 Task: Add 'New Task' to the Quick Access Toolbar in Outlook.
Action: Mouse moved to (37, 25)
Screenshot: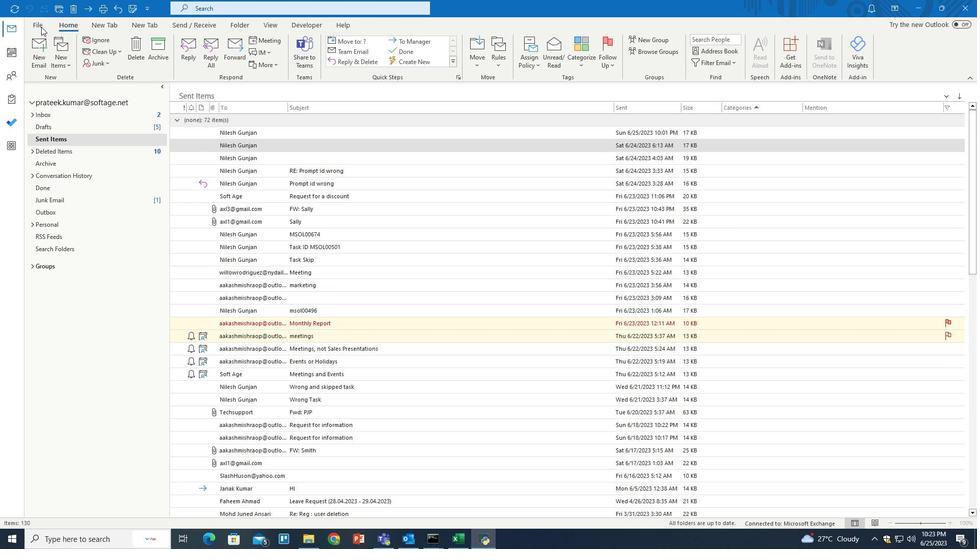 
Action: Mouse pressed left at (37, 25)
Screenshot: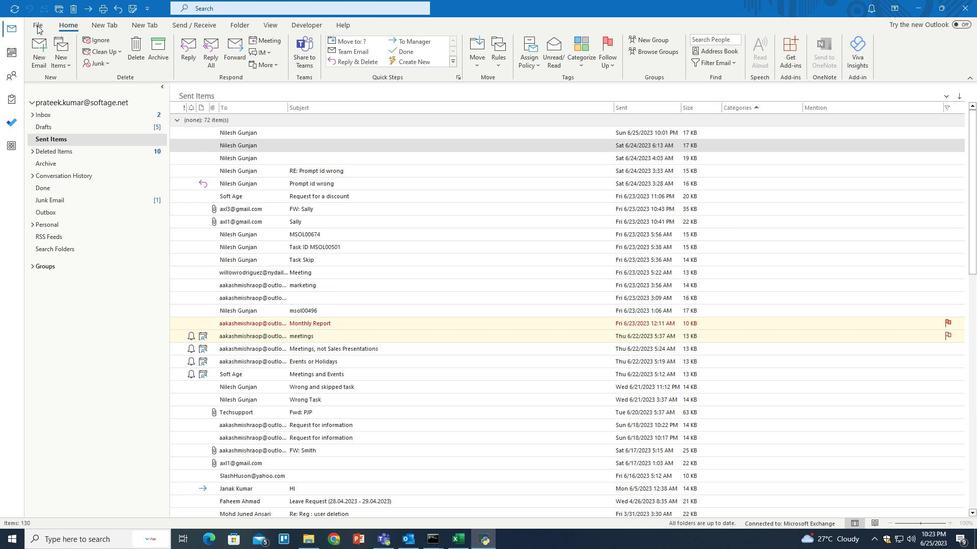 
Action: Mouse pressed left at (37, 25)
Screenshot: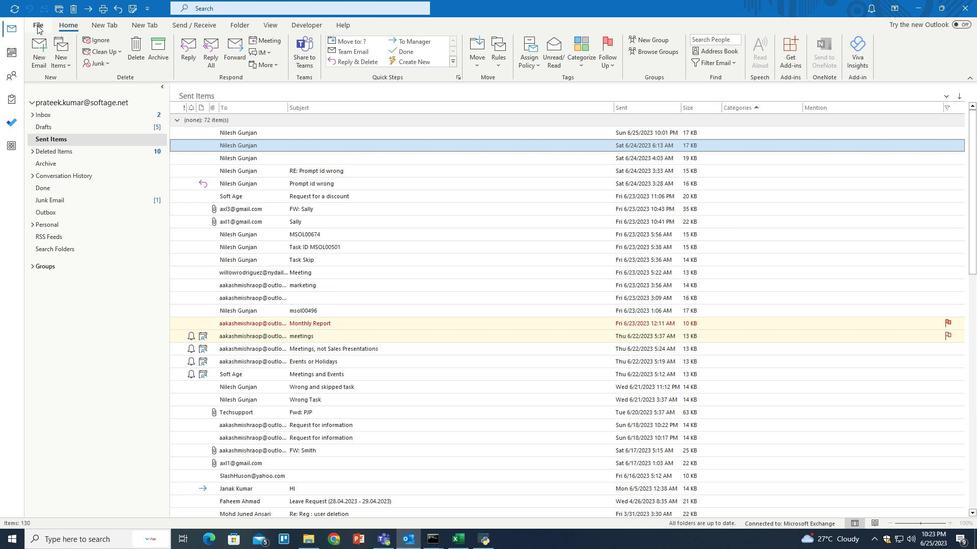 
Action: Mouse moved to (38, 488)
Screenshot: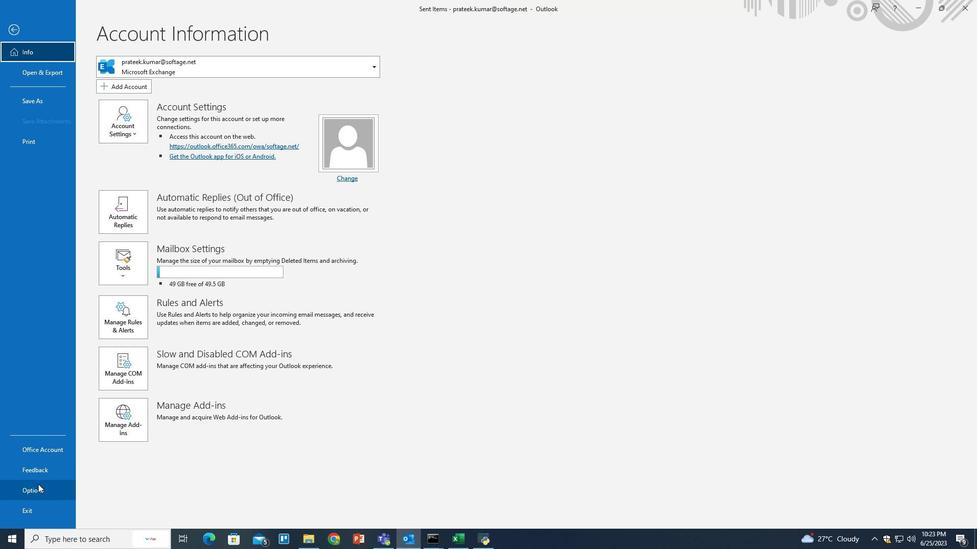 
Action: Mouse pressed left at (38, 488)
Screenshot: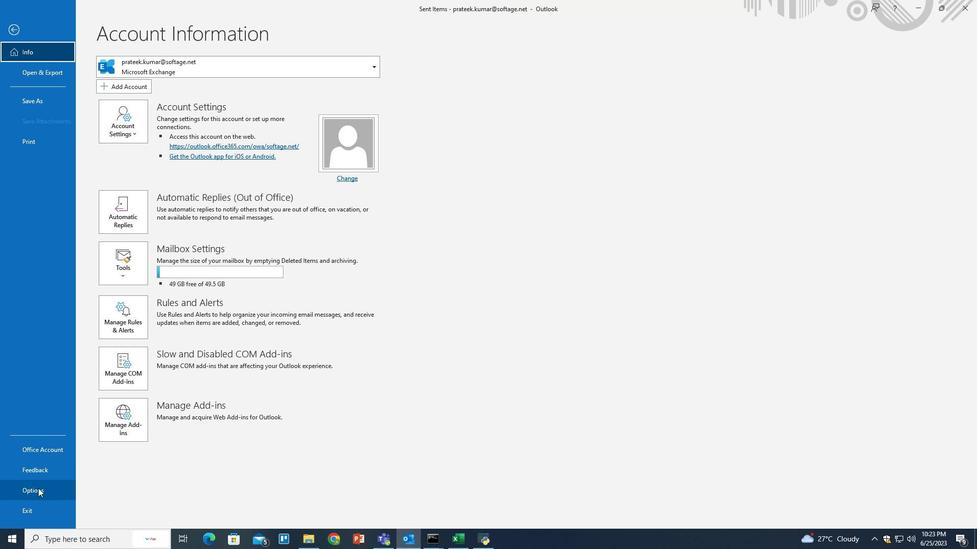 
Action: Mouse moved to (298, 275)
Screenshot: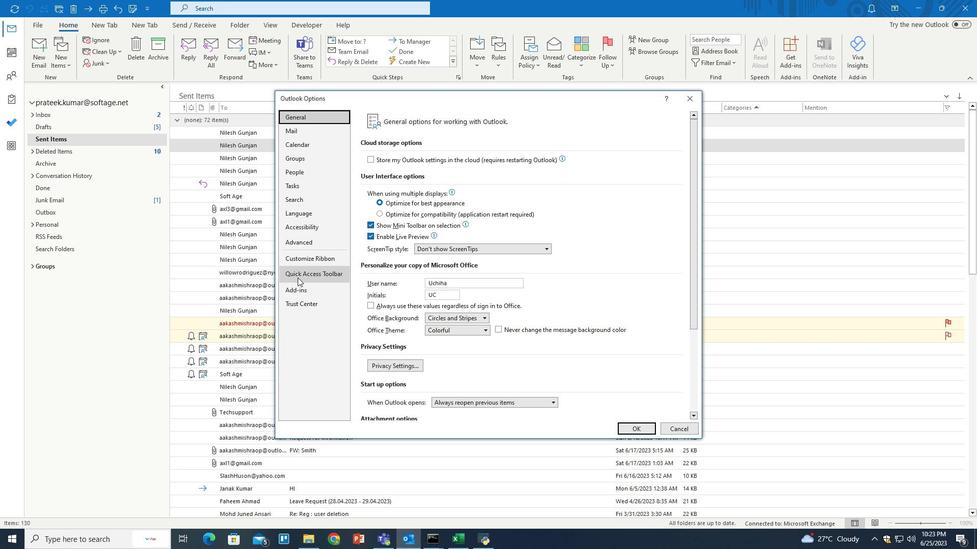 
Action: Mouse pressed left at (298, 275)
Screenshot: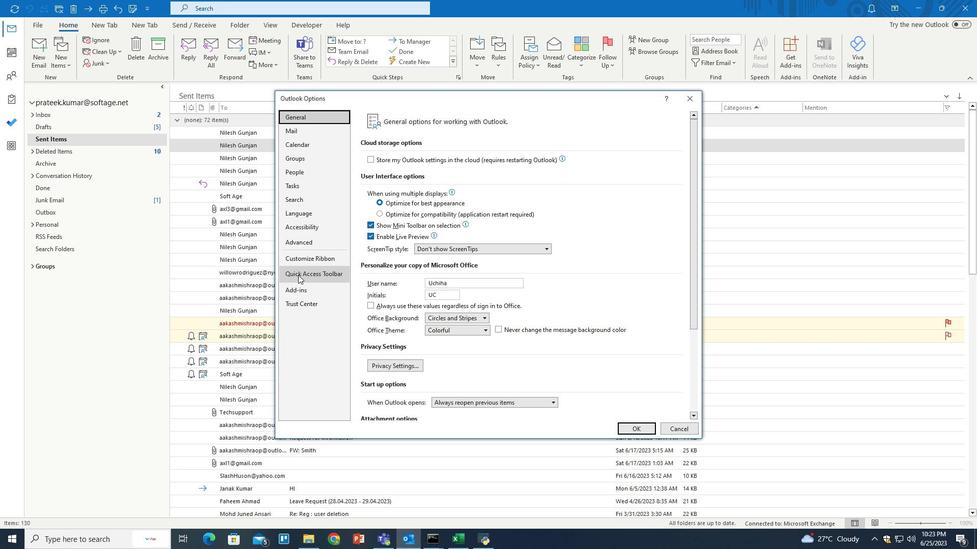 
Action: Mouse moved to (427, 263)
Screenshot: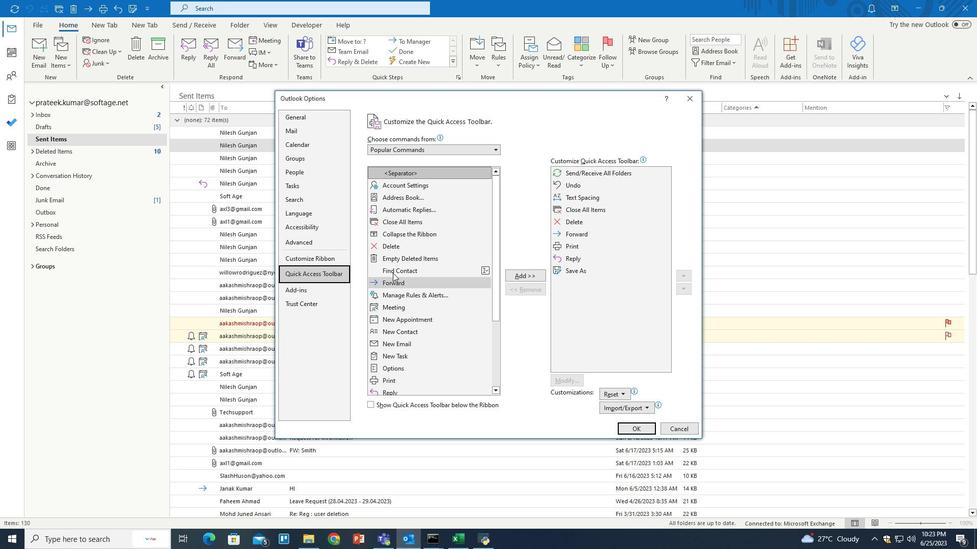 
Action: Mouse scrolled (427, 263) with delta (0, 0)
Screenshot: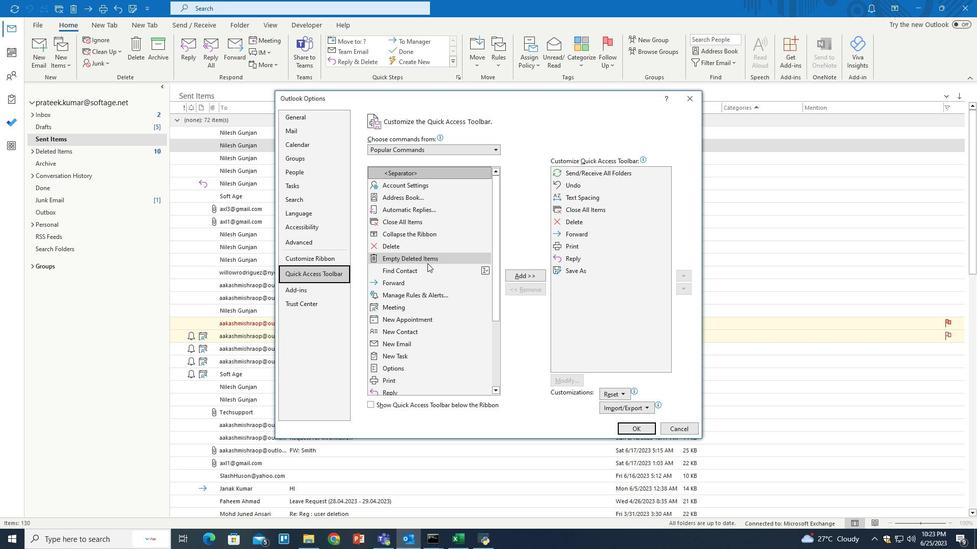 
Action: Mouse moved to (408, 331)
Screenshot: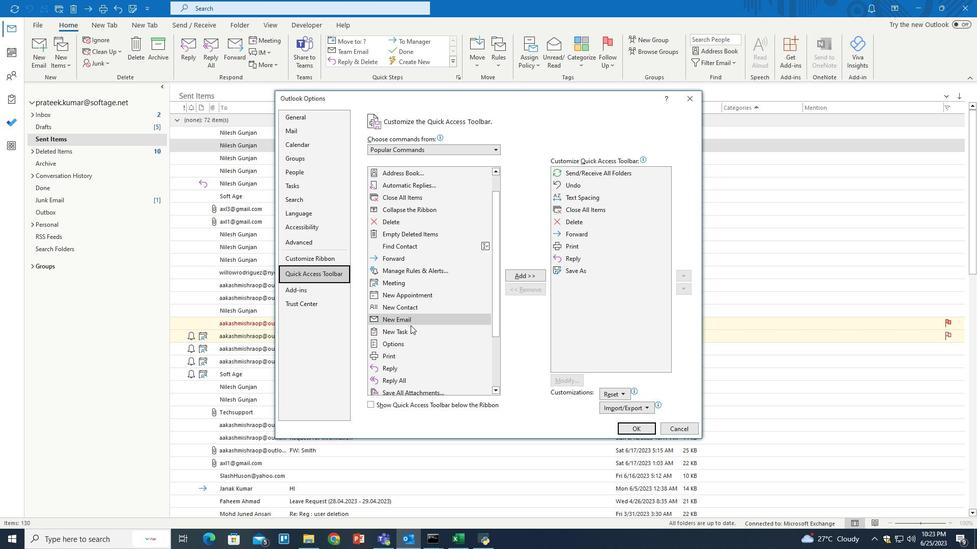 
Action: Mouse pressed left at (408, 331)
Screenshot: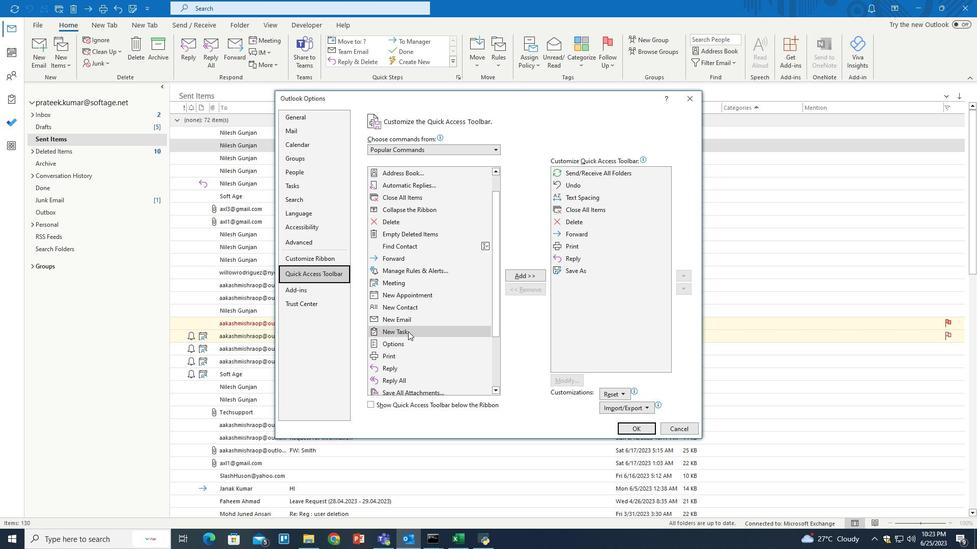 
Action: Mouse moved to (517, 272)
Screenshot: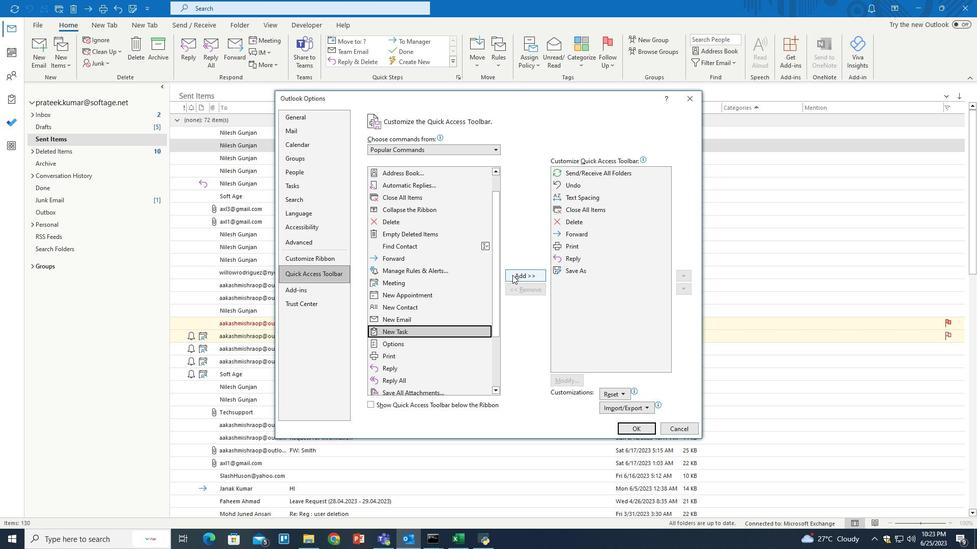 
Action: Mouse pressed left at (517, 272)
Screenshot: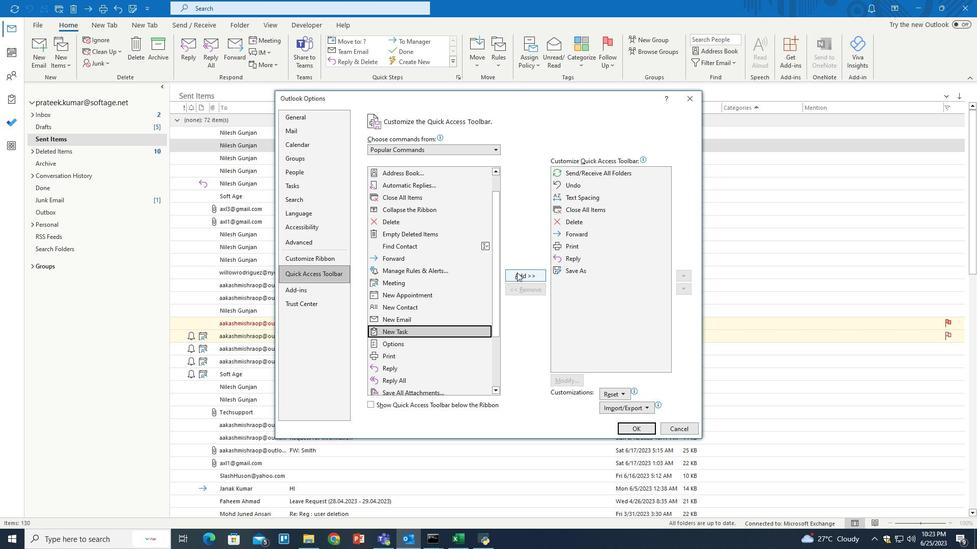 
Action: Mouse moved to (634, 425)
Screenshot: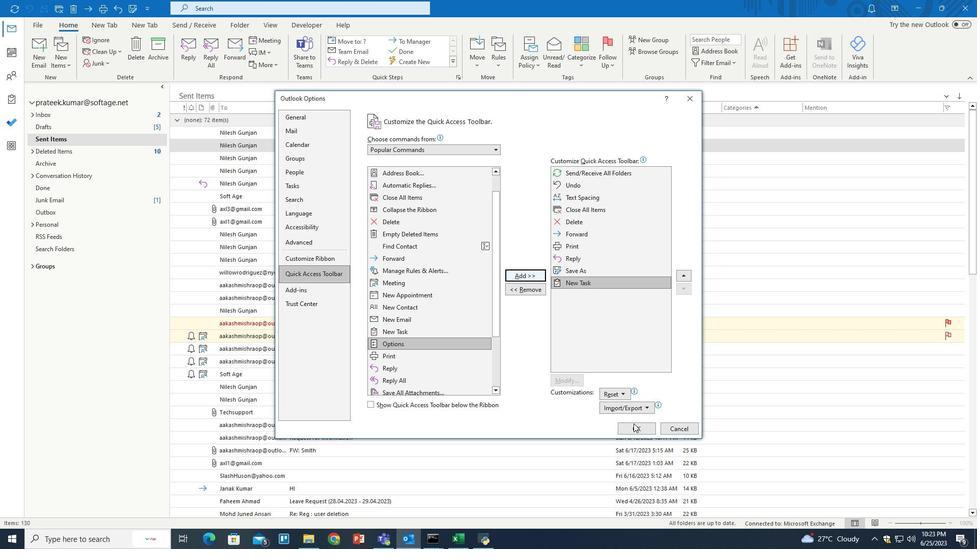 
Action: Mouse pressed left at (634, 425)
Screenshot: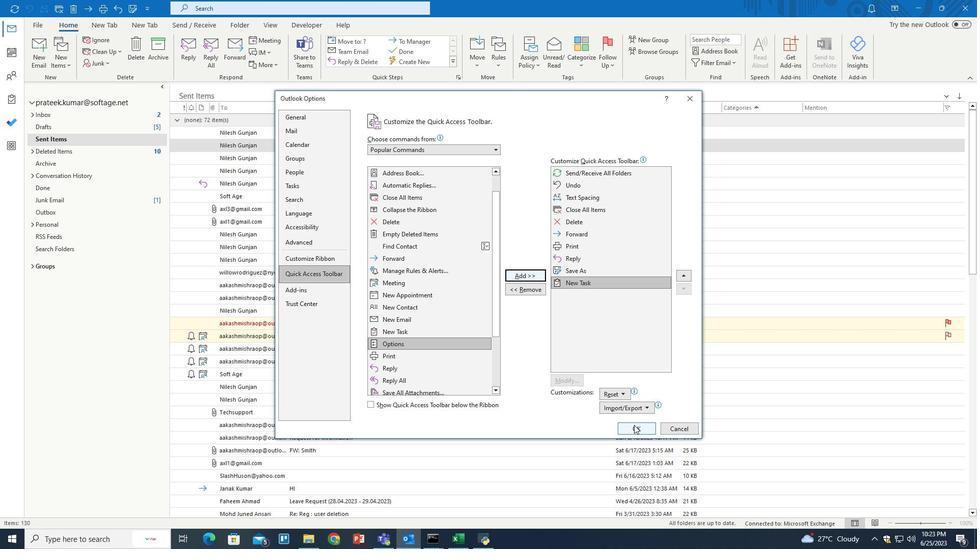 
Action: Mouse moved to (475, 298)
Screenshot: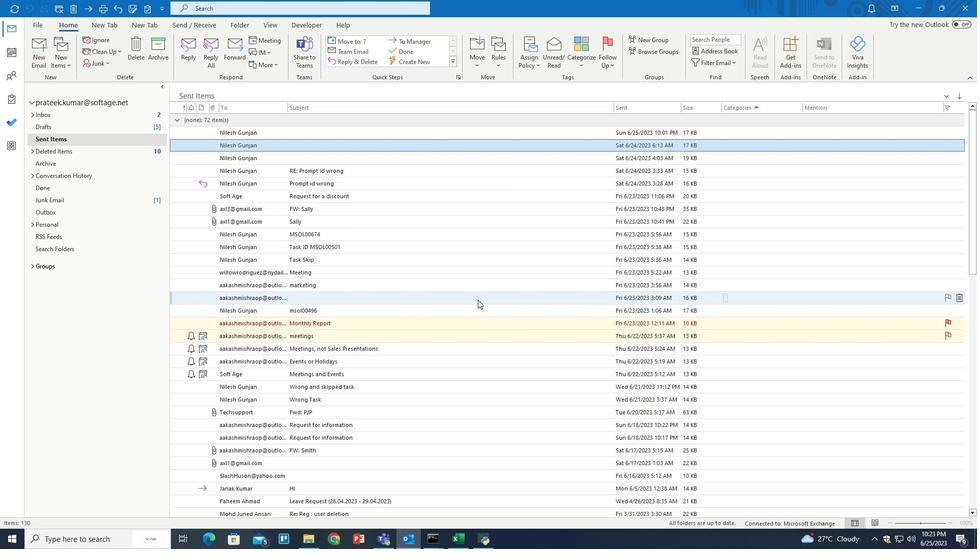 
